 Task: Share Document Through Notes
Action: Mouse moved to (256, 221)
Screenshot: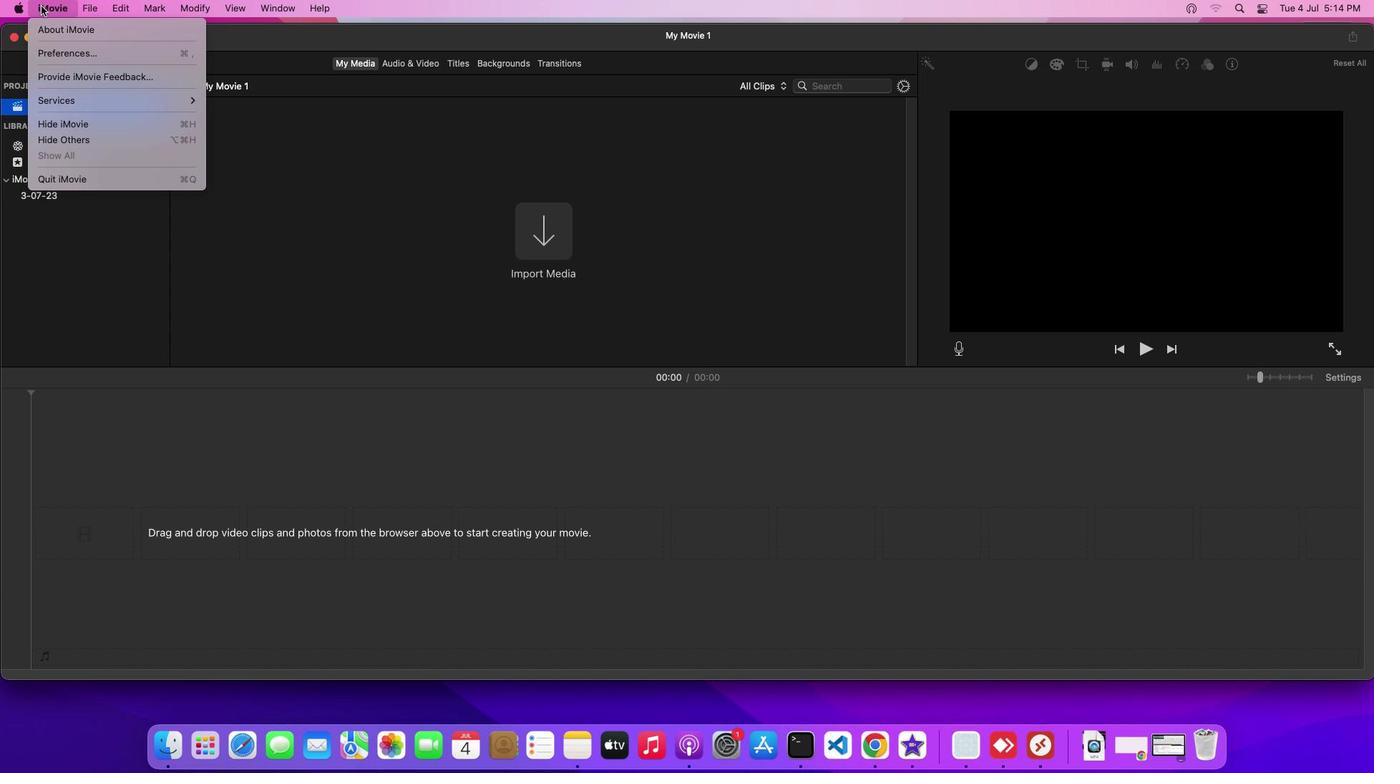 
Action: Mouse pressed left at (256, 221)
Screenshot: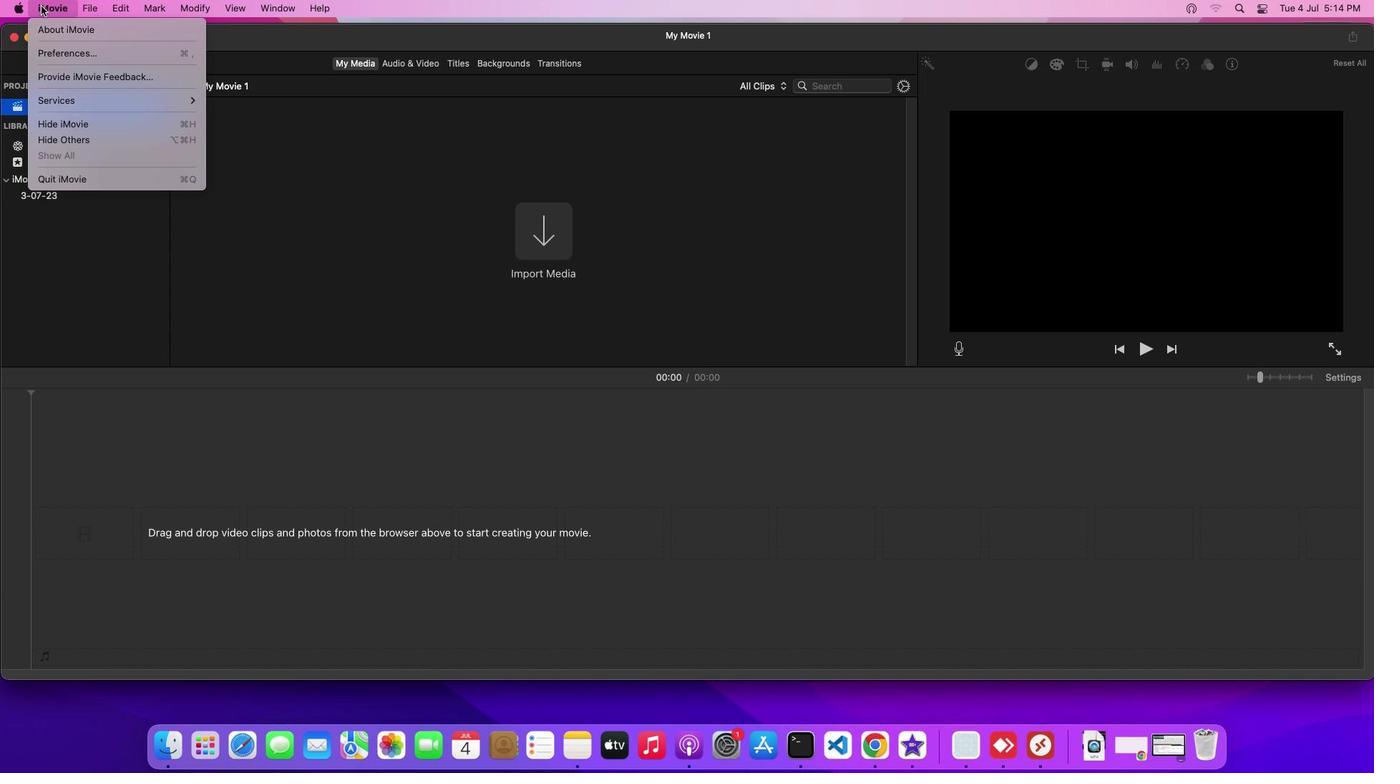 
Action: Mouse moved to (278, 239)
Screenshot: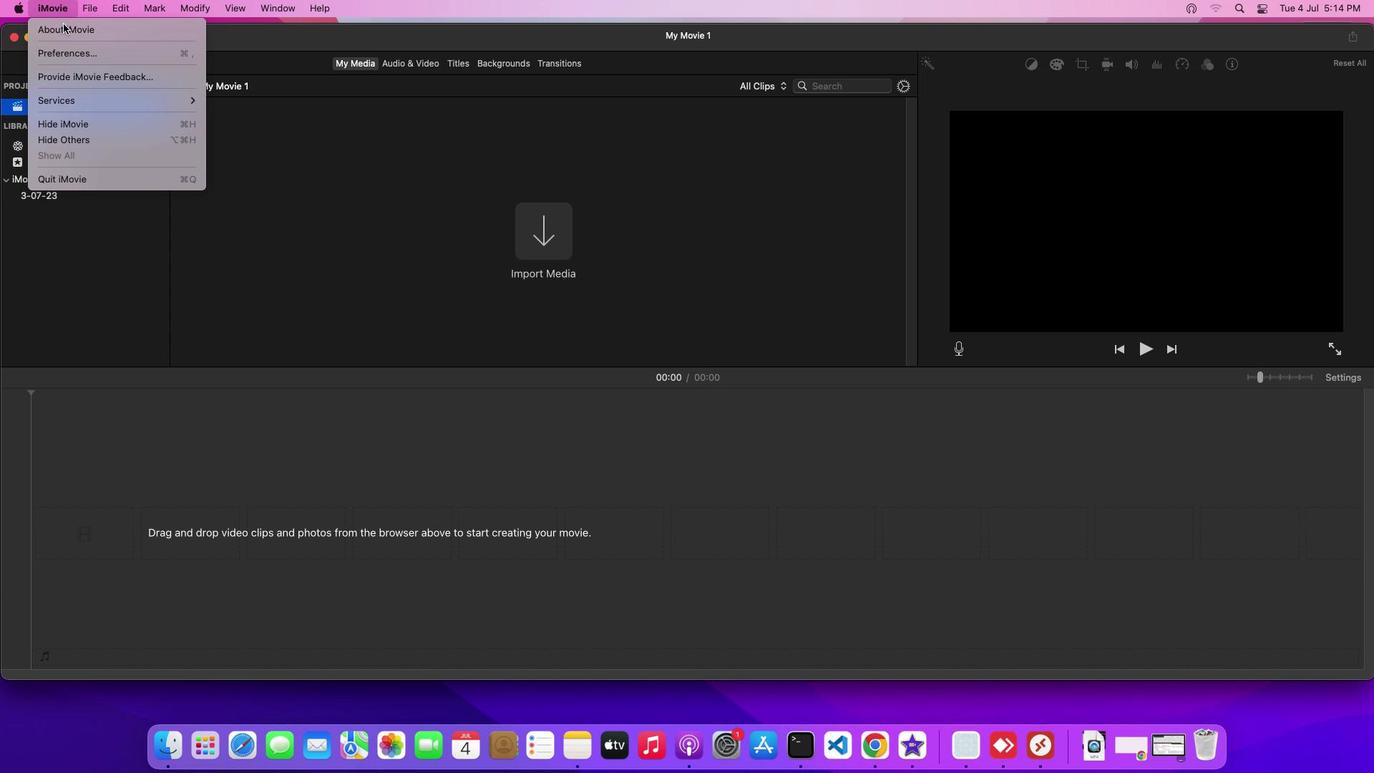 
Action: Mouse pressed left at (278, 239)
Screenshot: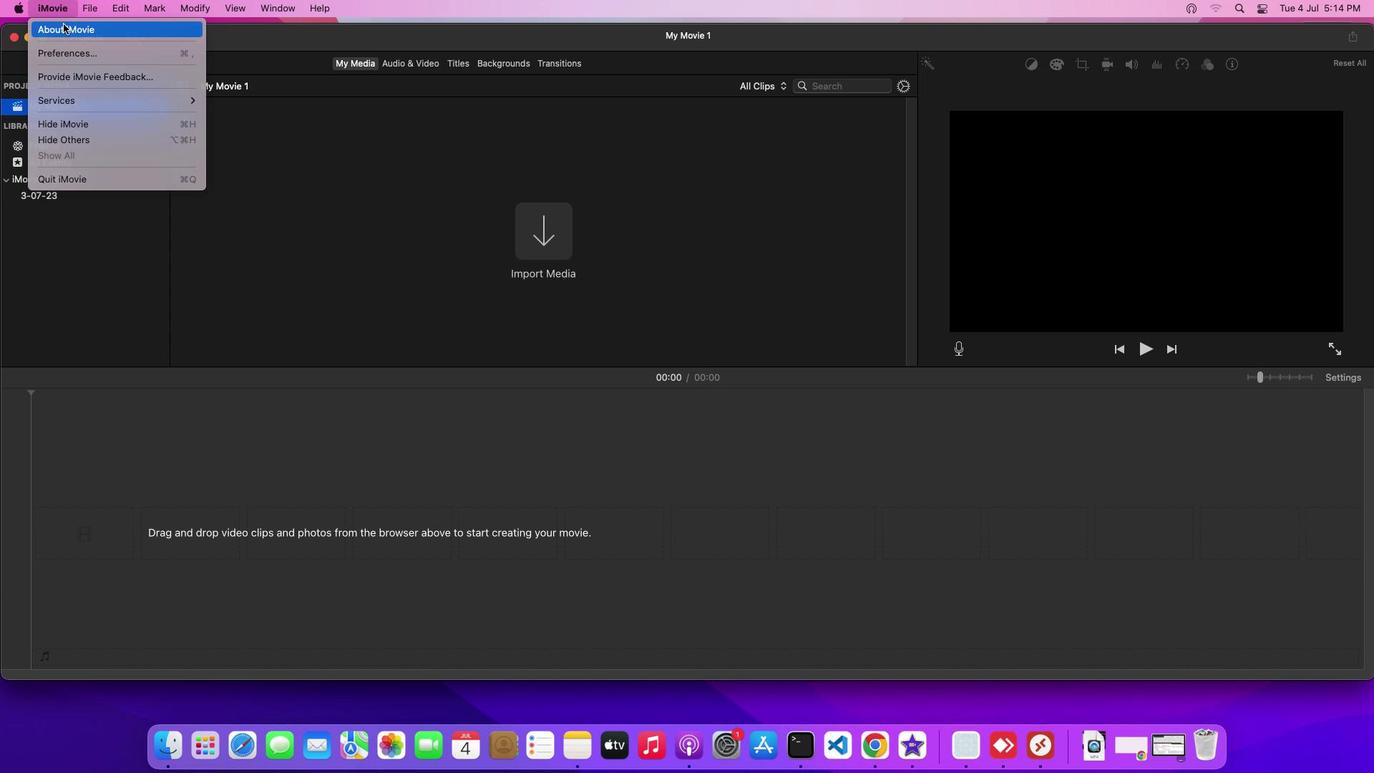 
Action: Mouse moved to (948, 639)
Screenshot: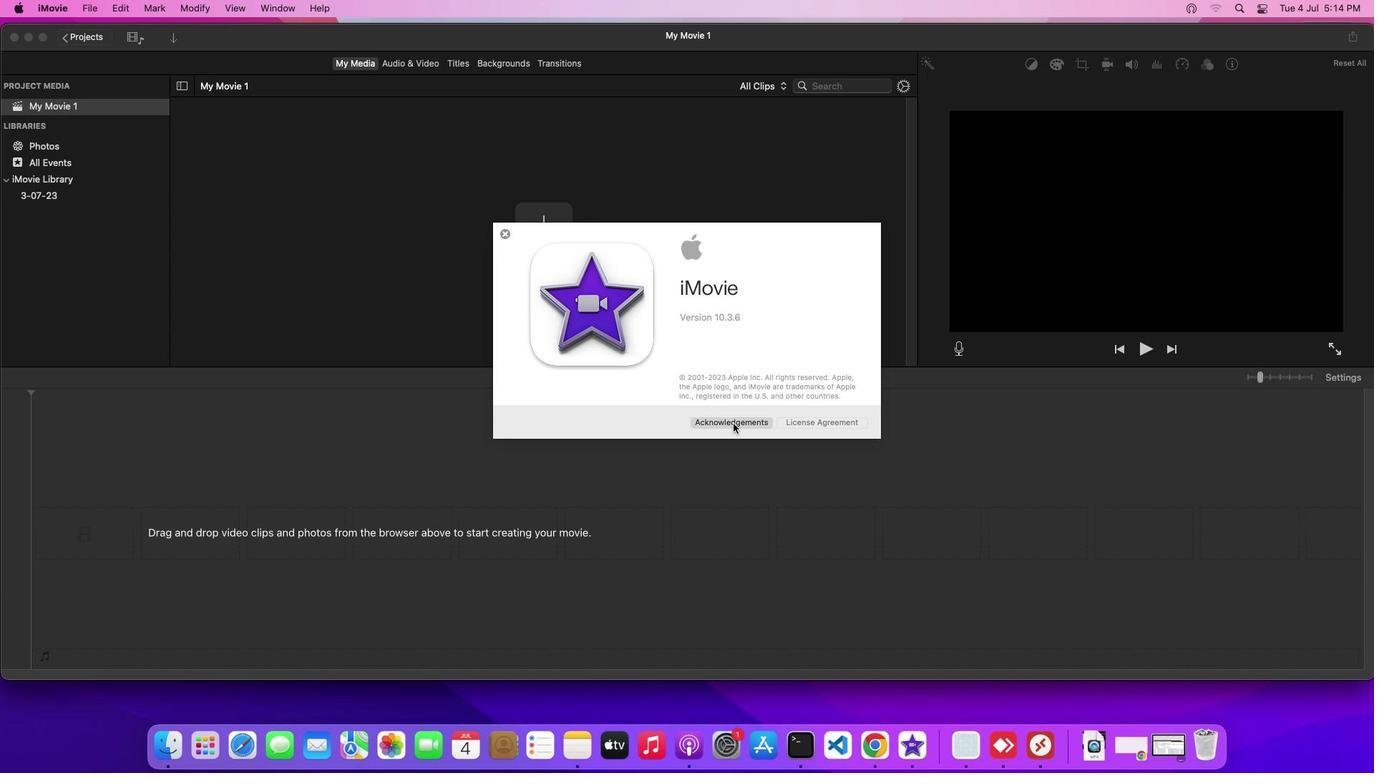 
Action: Mouse pressed left at (948, 639)
Screenshot: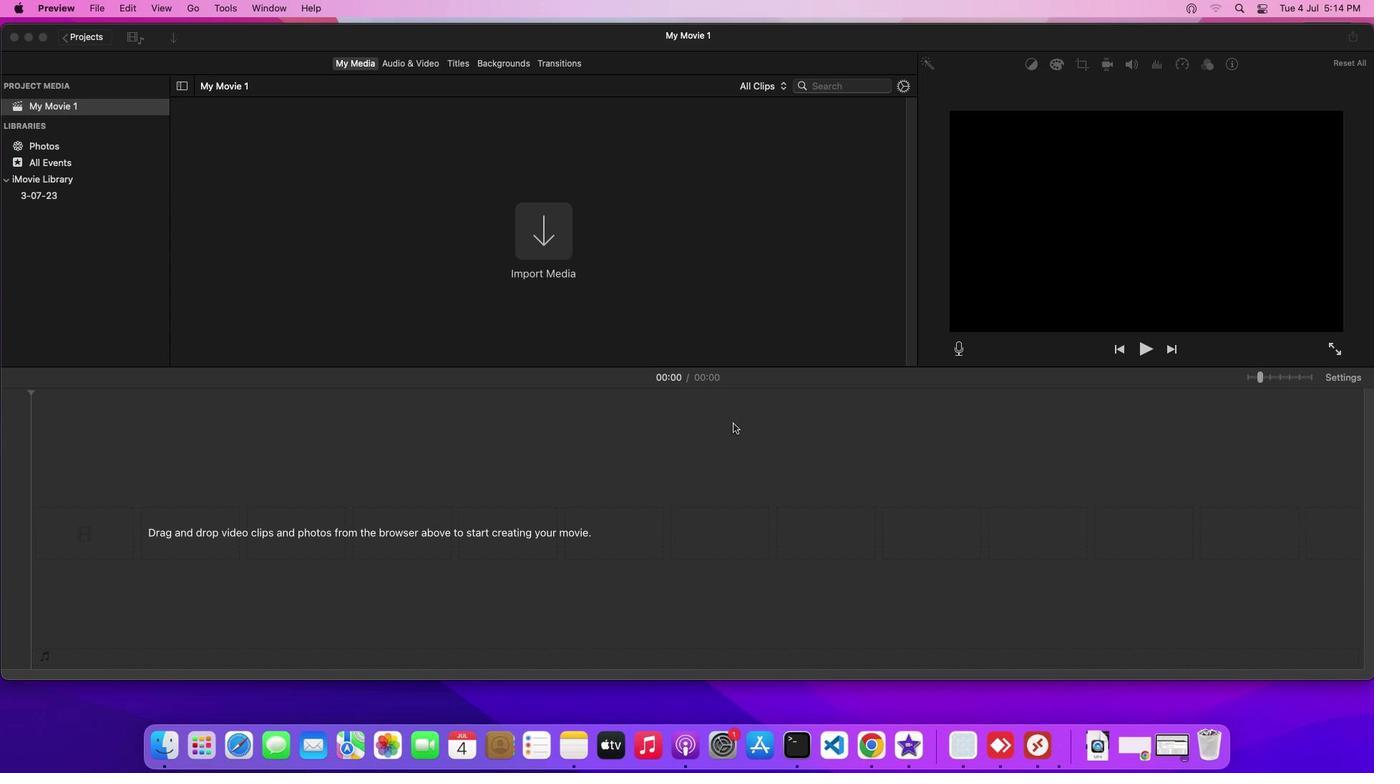 
Action: Mouse moved to (915, 272)
Screenshot: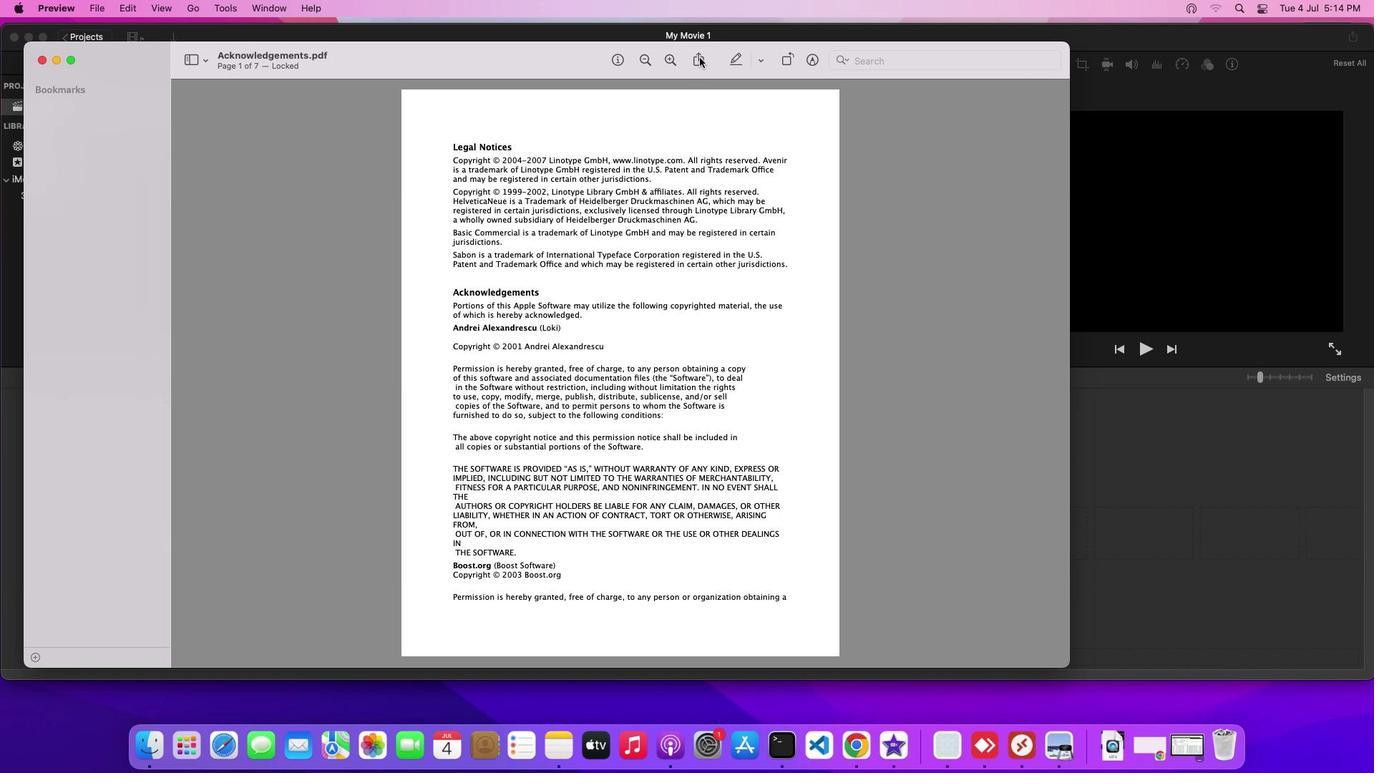 
Action: Mouse pressed left at (915, 272)
Screenshot: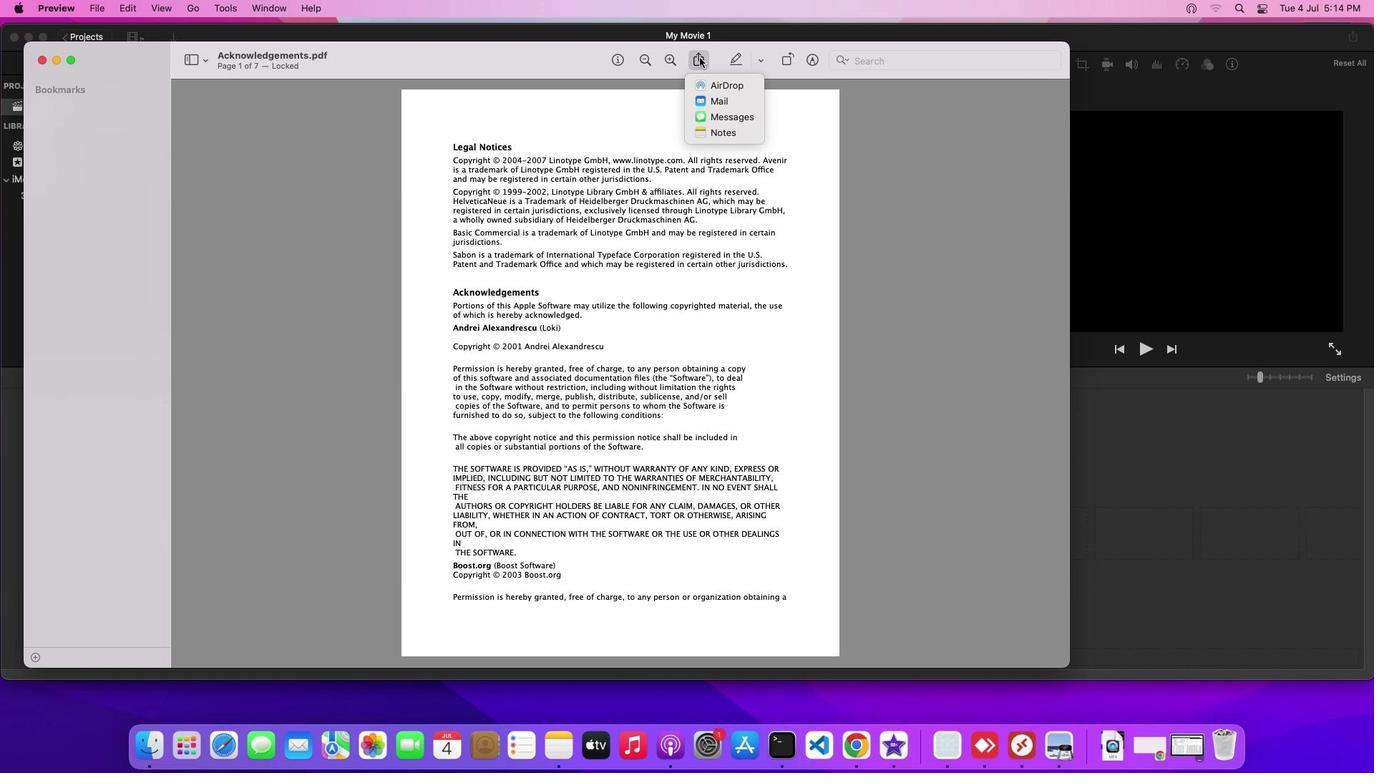 
Action: Mouse moved to (925, 345)
Screenshot: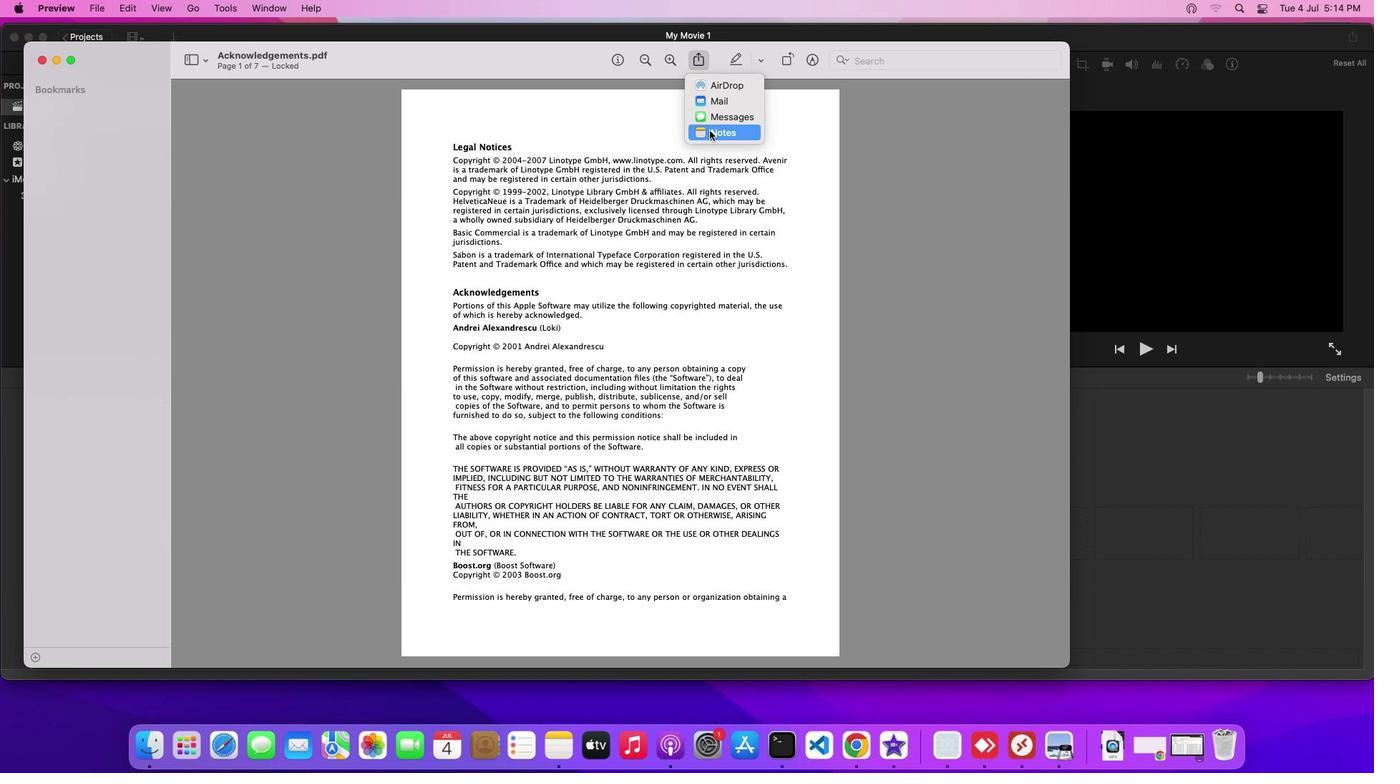 
Action: Mouse pressed left at (925, 345)
Screenshot: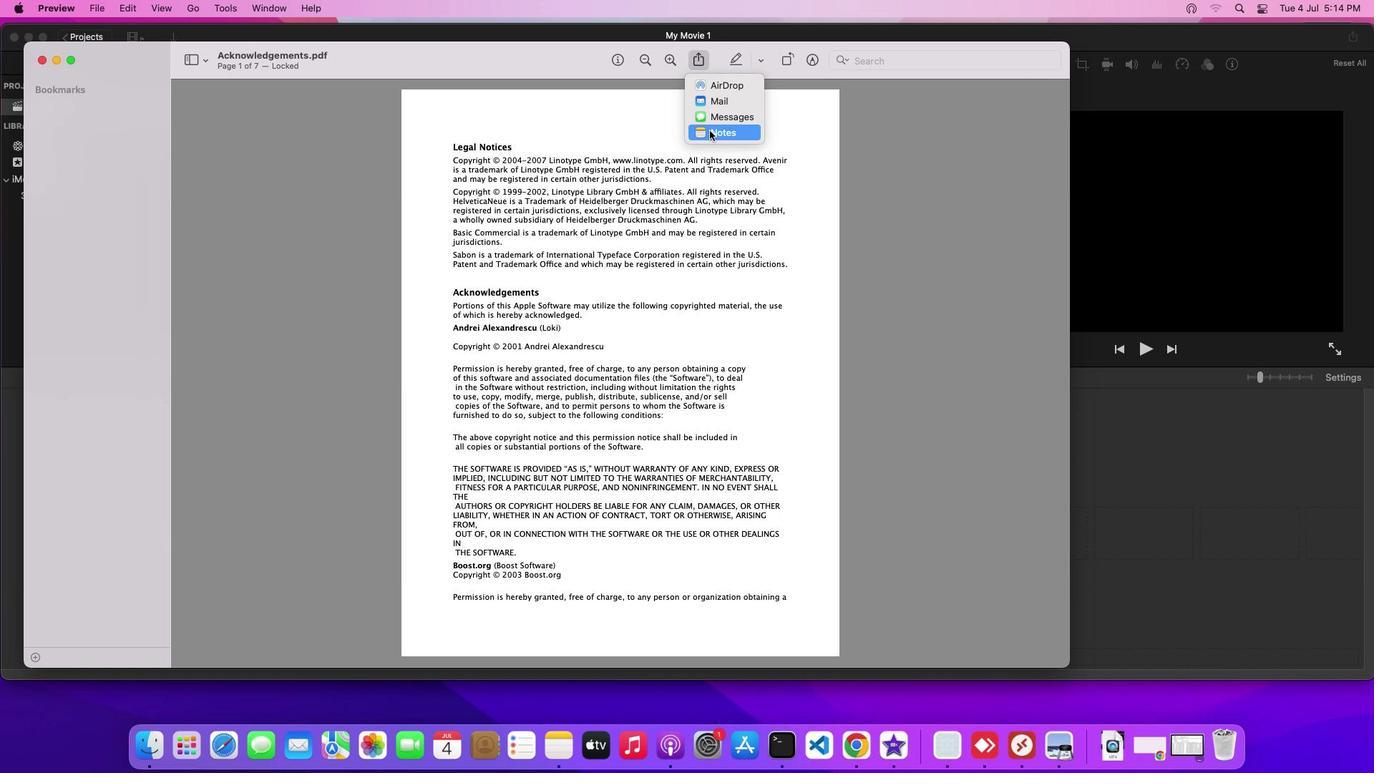
